 Task: Add an event with the title Second Product Roadmap Planning and Prioritization, date '2024/05/21', time 8:50 AM to 10:50 AMand add a description: A team outing is a planned event or activity that takes employees out of the usual work environment to engage in recreational and team-building activities. It provides an opportunity for team members to bond, unwind, and strengthen their professional relationships in a more relaxed setting., put the event into Yellow category, logged in from the account softage.3@softage.netand send the event invitation to softage.1@softage.net and softage.2@softage.net. Set a reminder for the event 1 hour before
Action: Mouse moved to (82, 87)
Screenshot: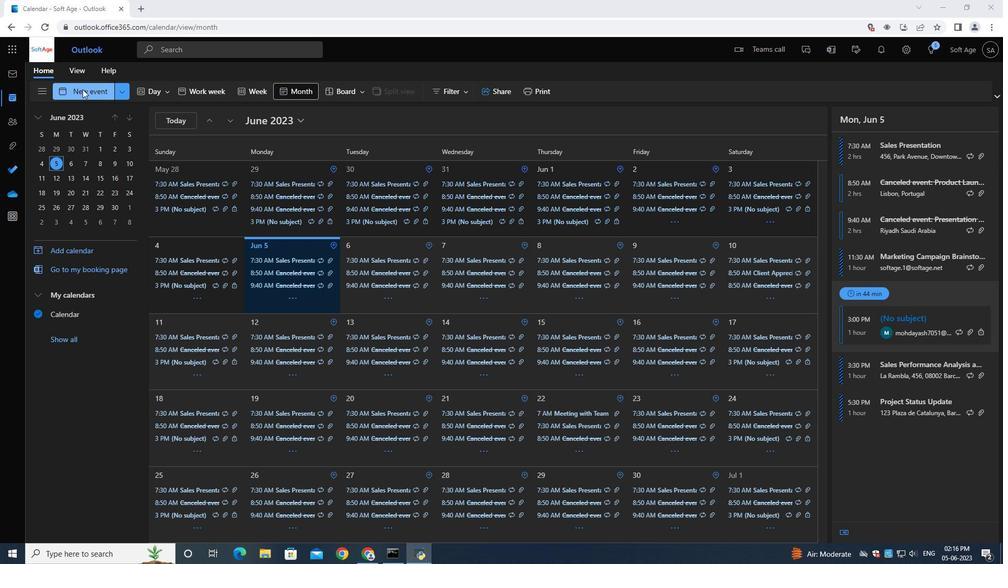 
Action: Mouse pressed left at (82, 87)
Screenshot: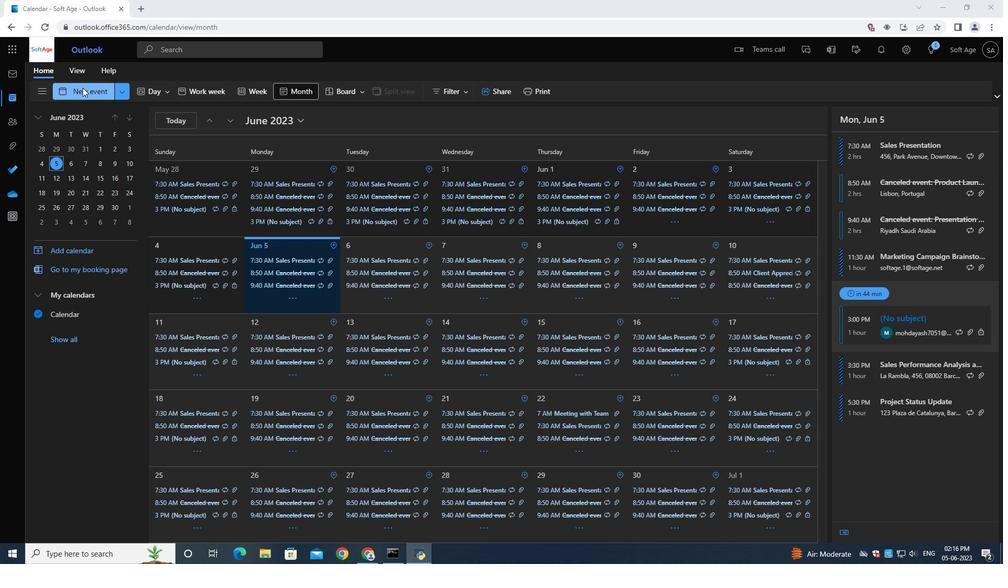 
Action: Mouse moved to (354, 152)
Screenshot: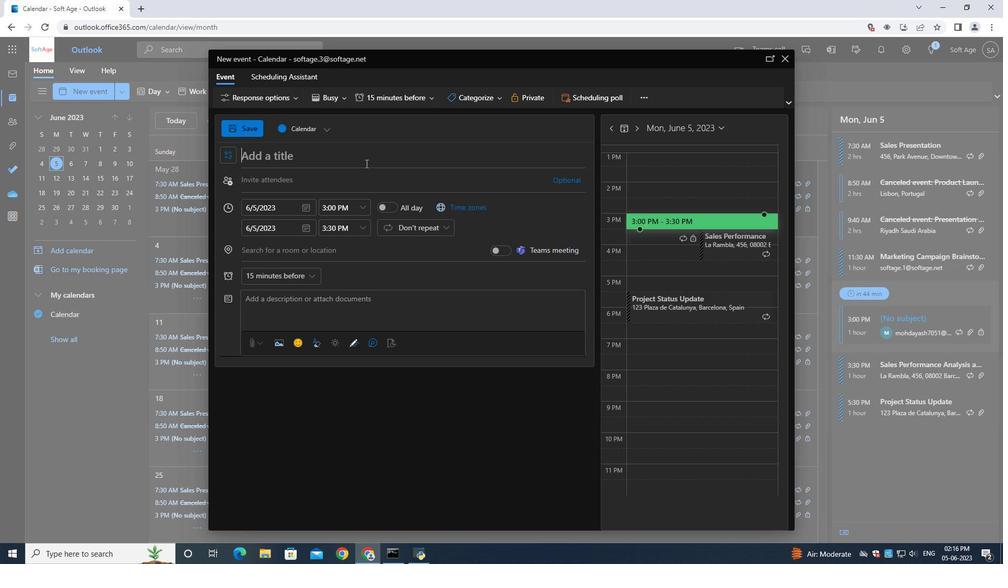 
Action: Key pressed <Key.shift>Second<Key.space><Key.shift>Product<Key.space><Key.shift>Roadmap<Key.space><Key.shift>Planning<Key.space>and<Key.space><Key.shift>Prioritization
Screenshot: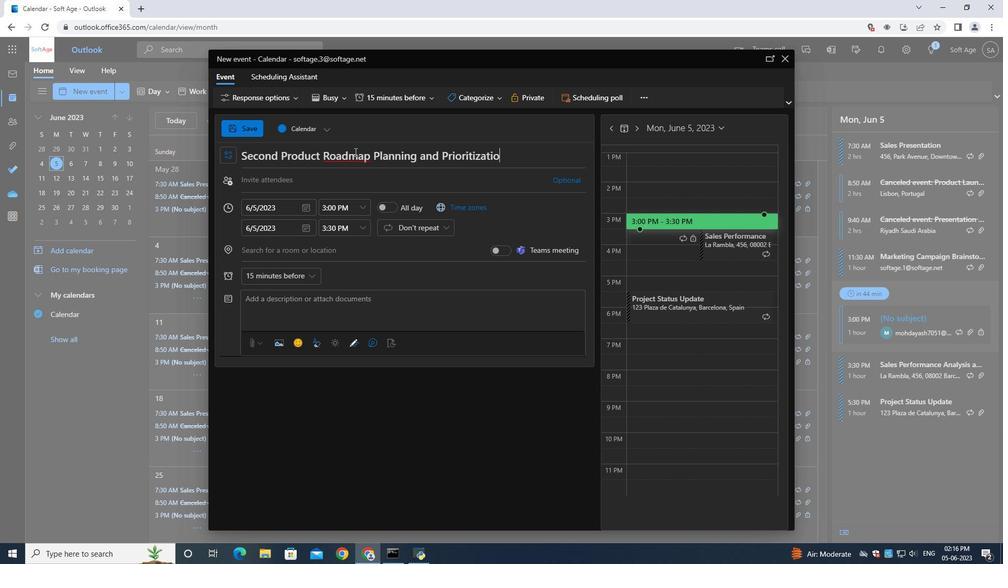 
Action: Mouse moved to (303, 207)
Screenshot: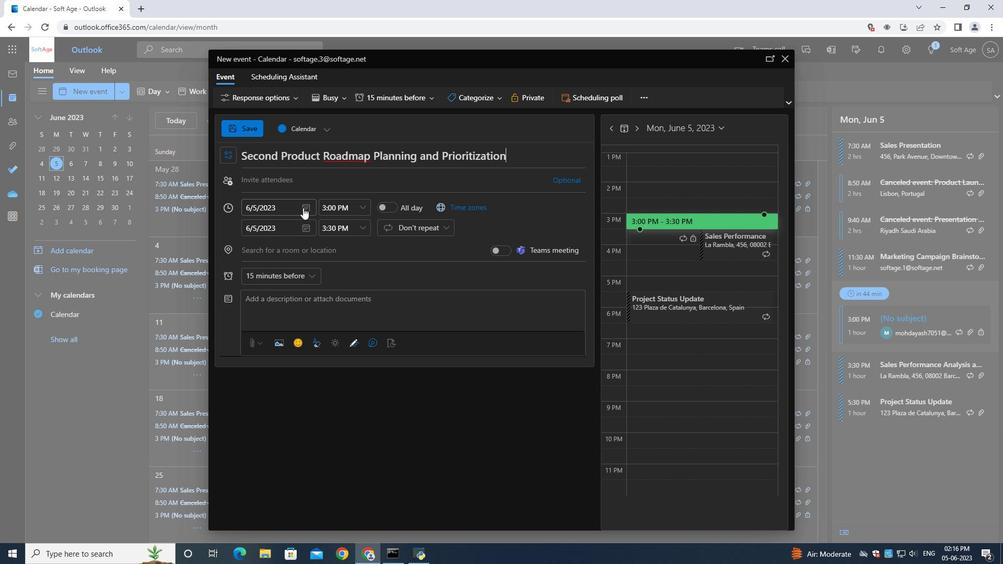 
Action: Mouse pressed left at (303, 207)
Screenshot: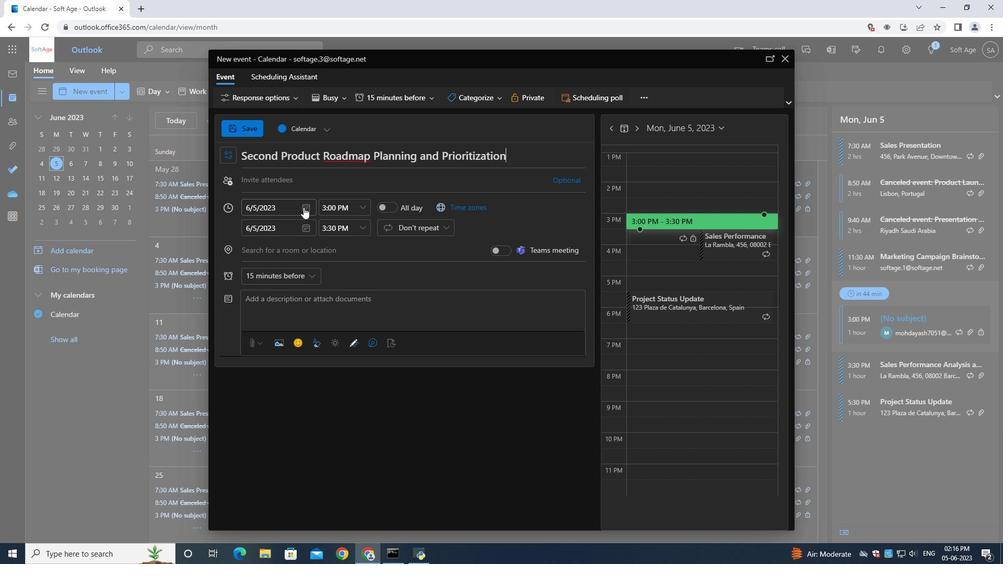 
Action: Mouse moved to (336, 225)
Screenshot: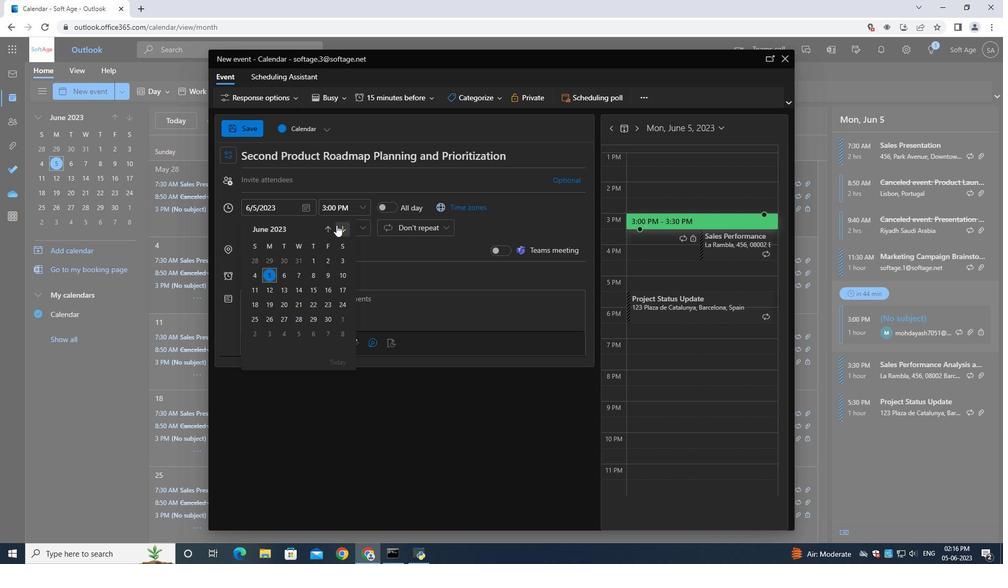 
Action: Mouse pressed left at (336, 225)
Screenshot: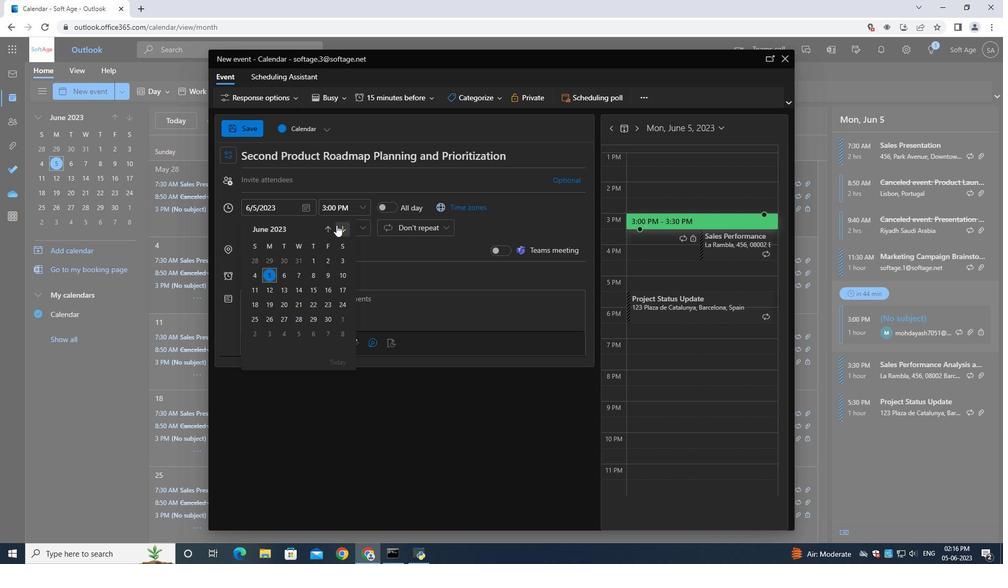 
Action: Mouse moved to (336, 225)
Screenshot: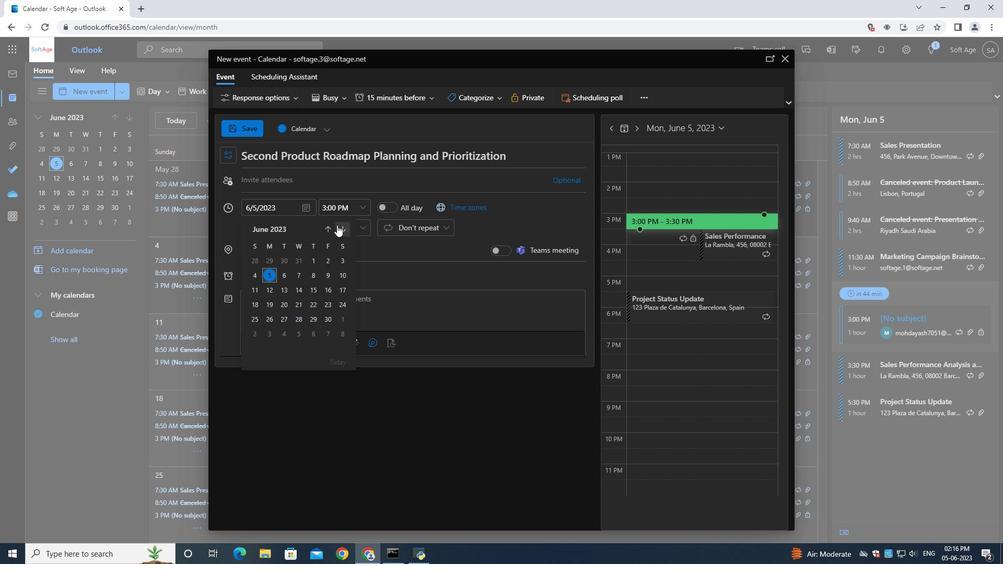 
Action: Mouse pressed left at (336, 225)
Screenshot: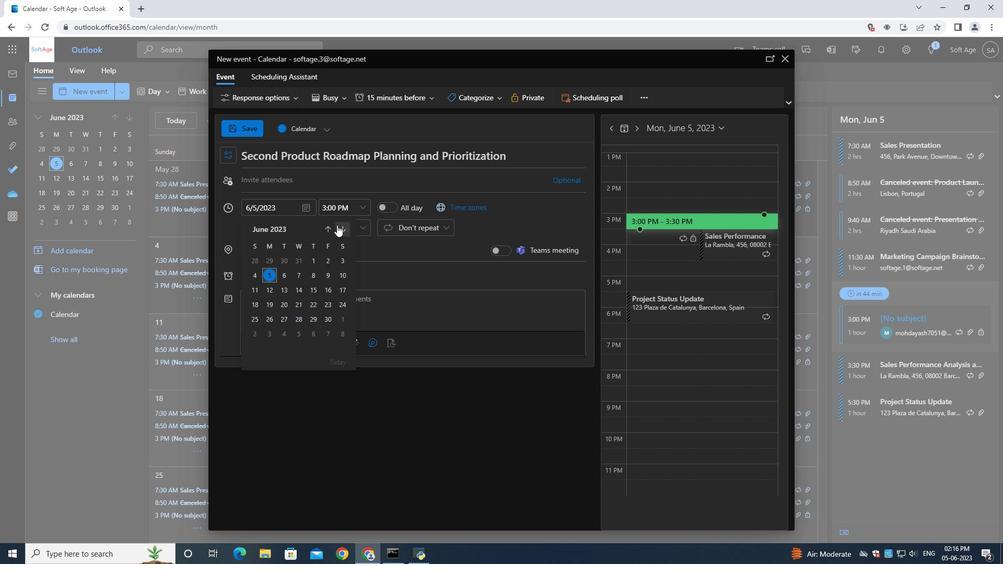 
Action: Mouse pressed left at (336, 225)
Screenshot: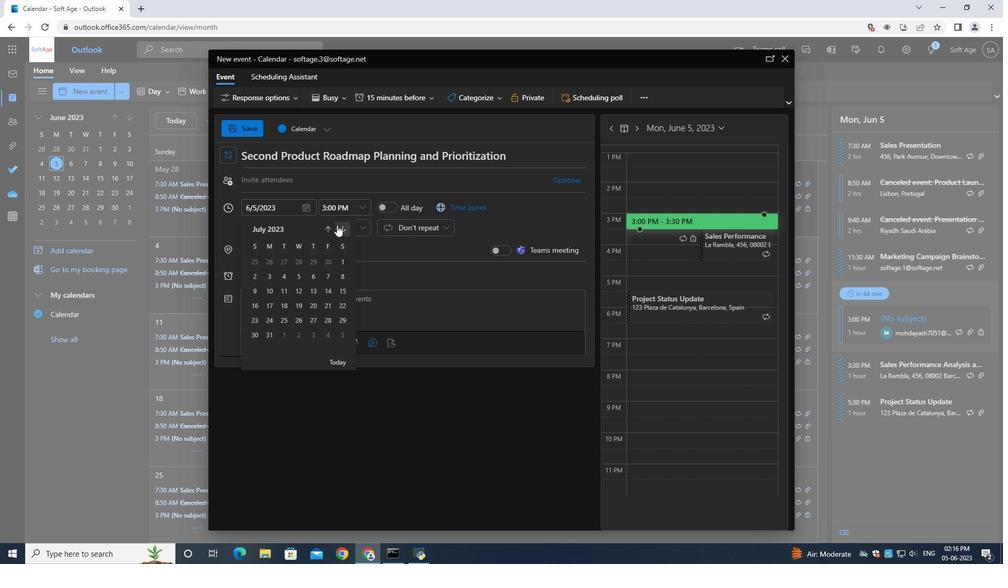 
Action: Mouse pressed left at (336, 225)
Screenshot: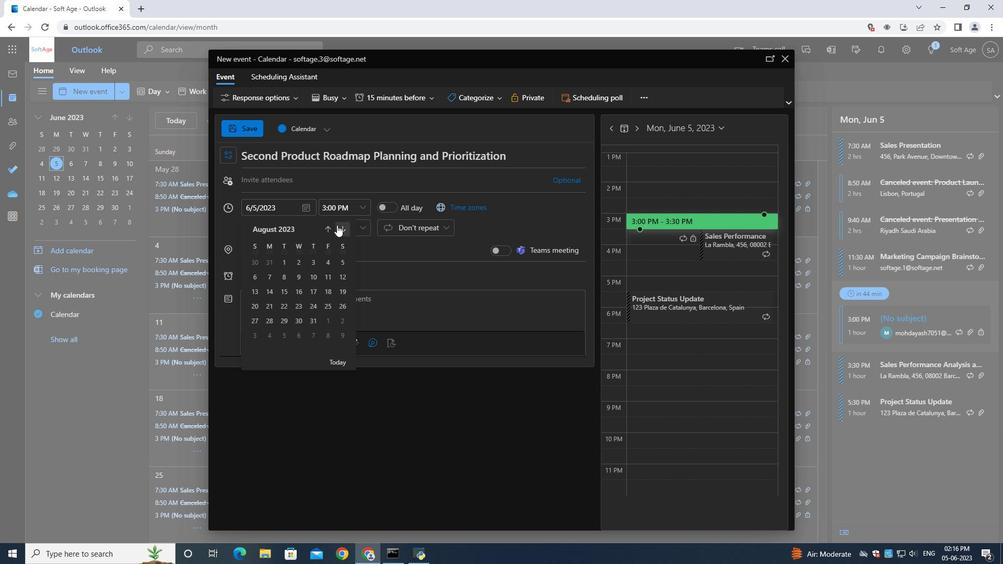 
Action: Mouse pressed left at (336, 225)
Screenshot: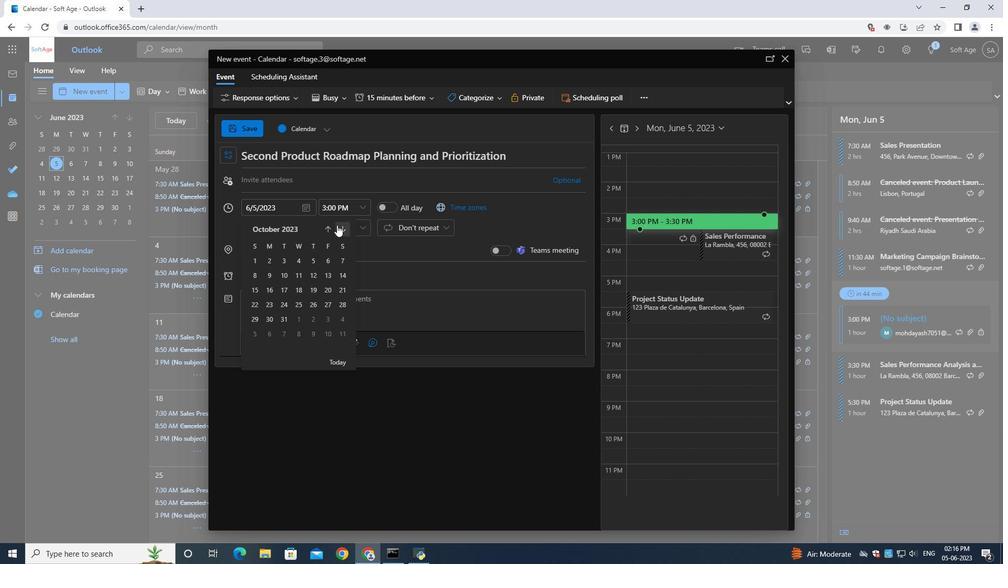 
Action: Mouse pressed left at (336, 225)
Screenshot: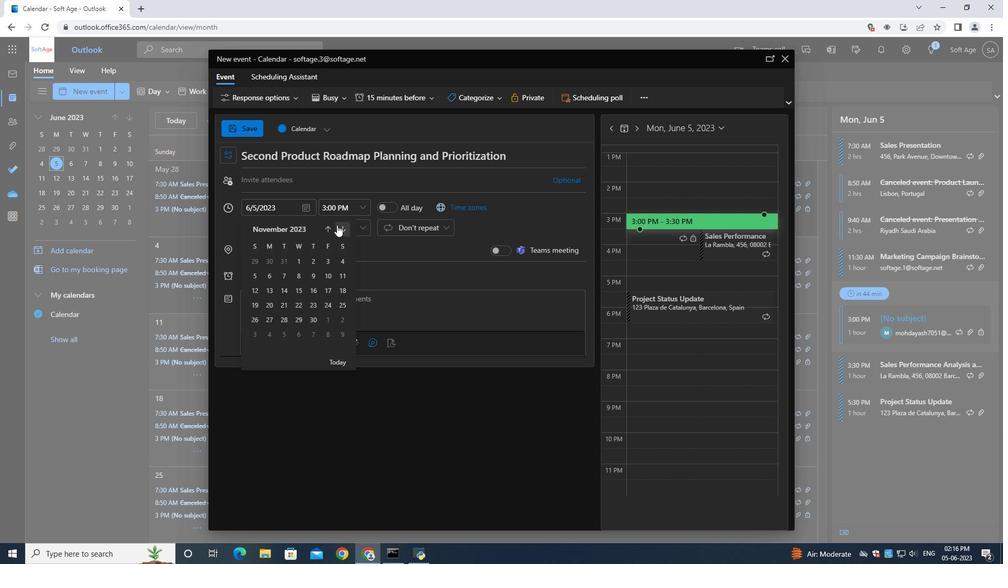 
Action: Mouse pressed left at (336, 225)
Screenshot: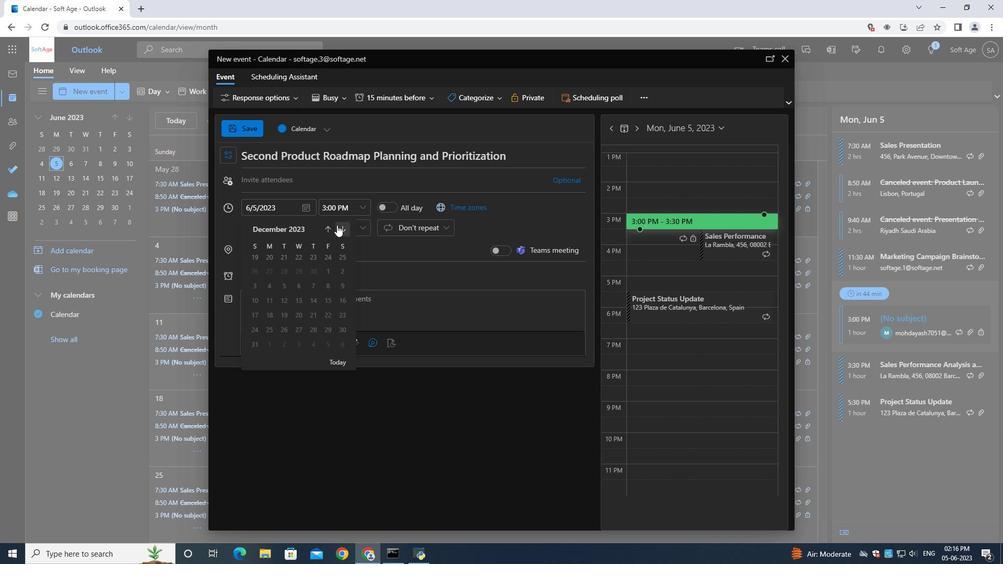 
Action: Mouse pressed left at (336, 225)
Screenshot: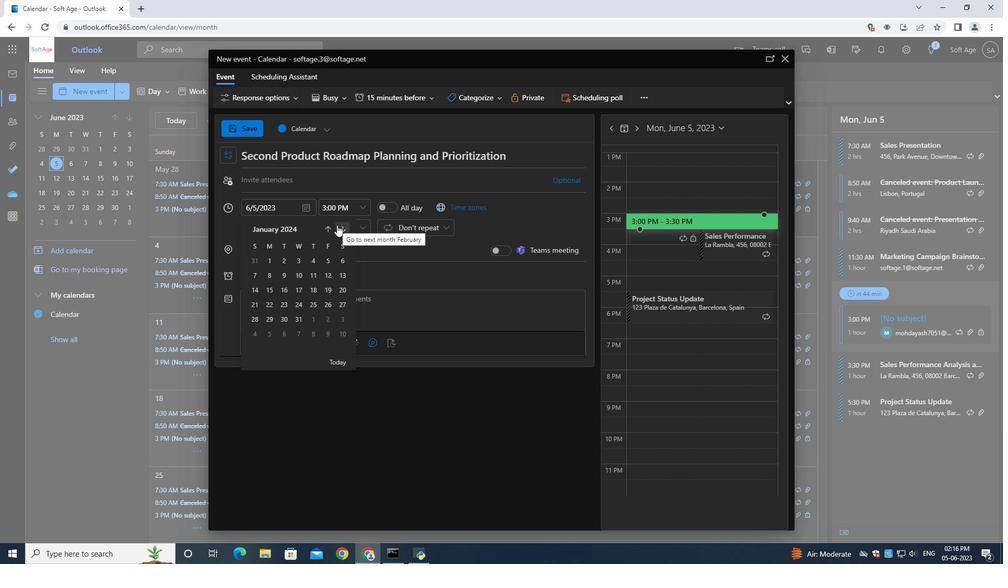 
Action: Mouse pressed left at (336, 225)
Screenshot: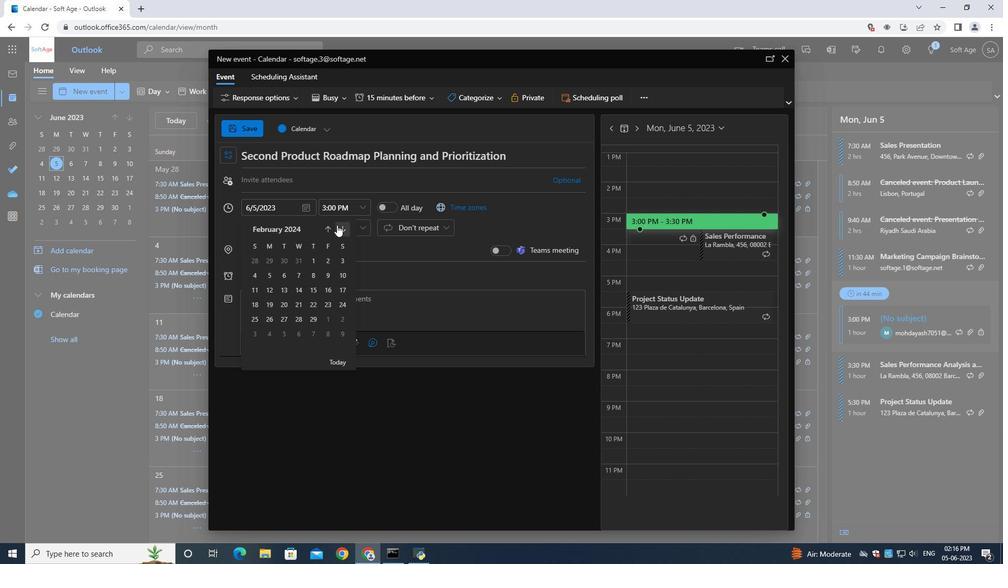 
Action: Mouse pressed left at (336, 225)
Screenshot: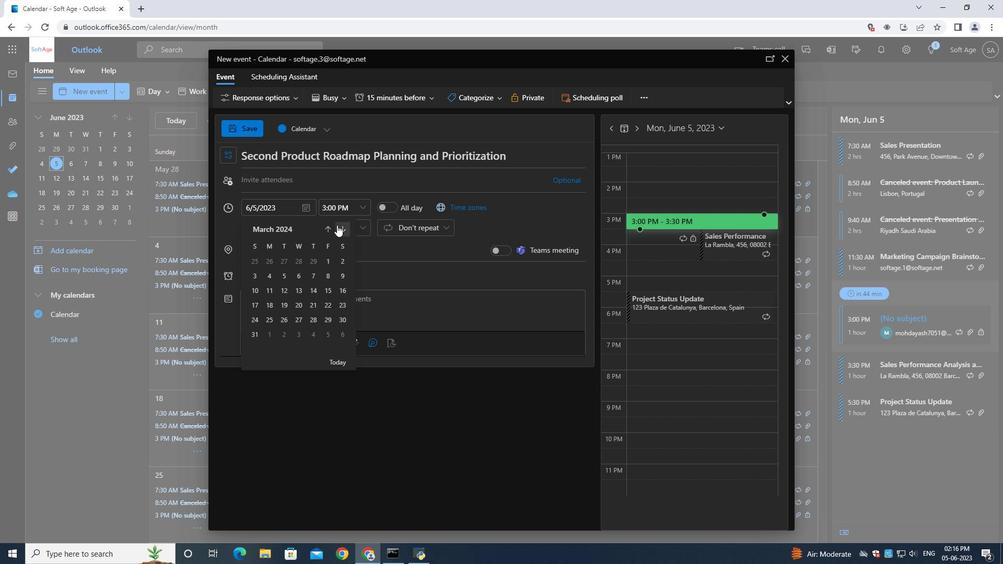 
Action: Mouse pressed left at (336, 225)
Screenshot: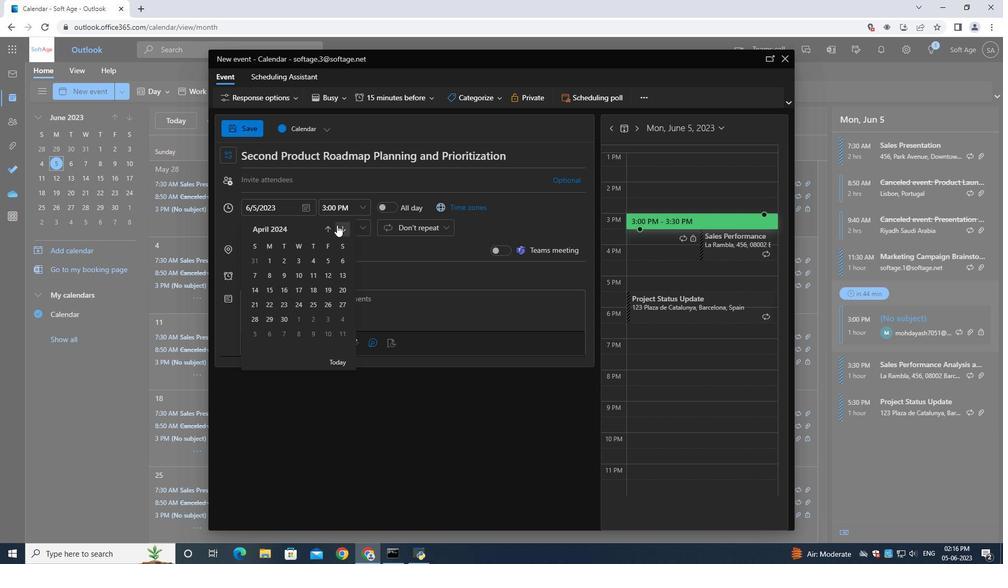 
Action: Mouse moved to (283, 304)
Screenshot: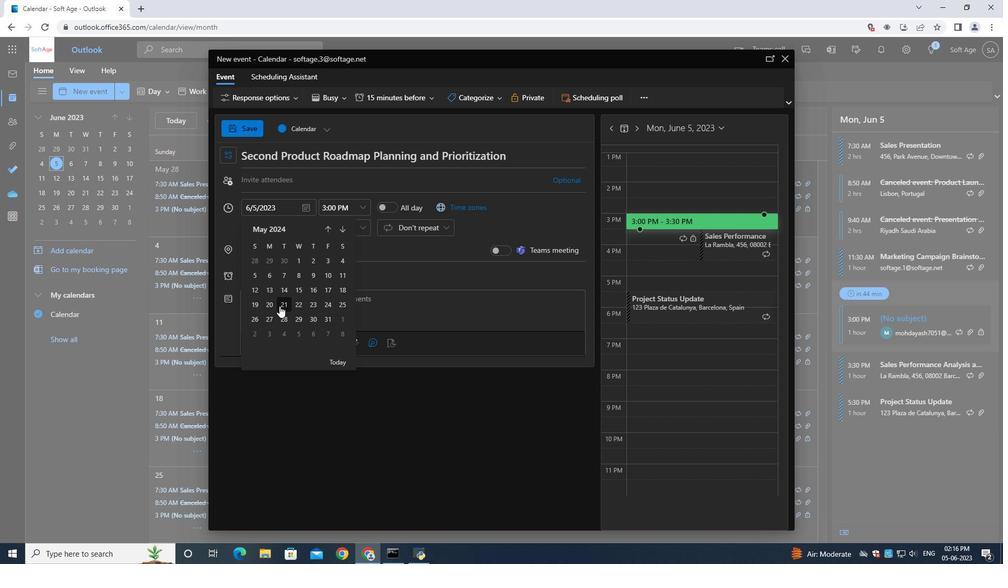
Action: Mouse pressed left at (283, 304)
Screenshot: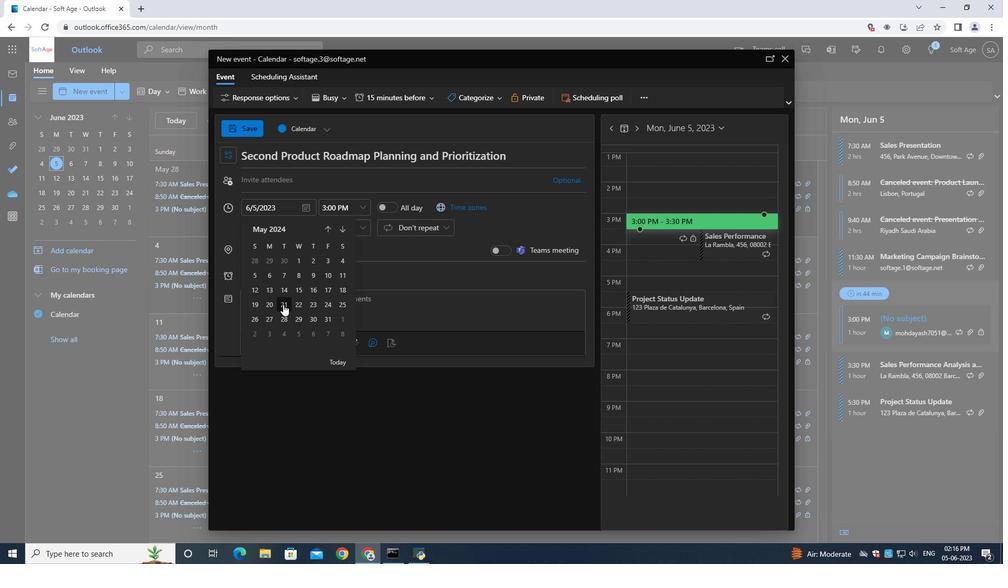 
Action: Mouse moved to (335, 205)
Screenshot: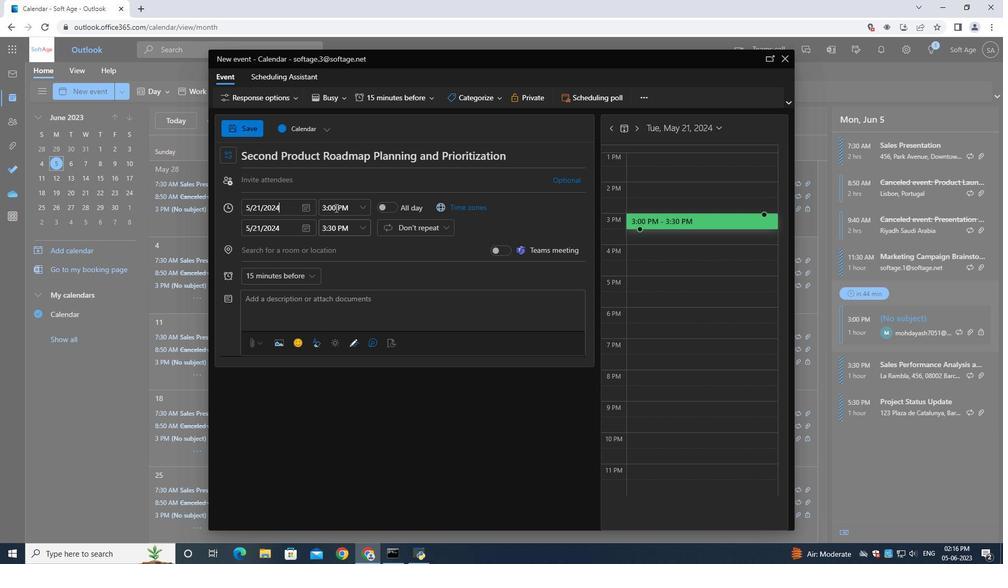 
Action: Mouse pressed left at (335, 205)
Screenshot: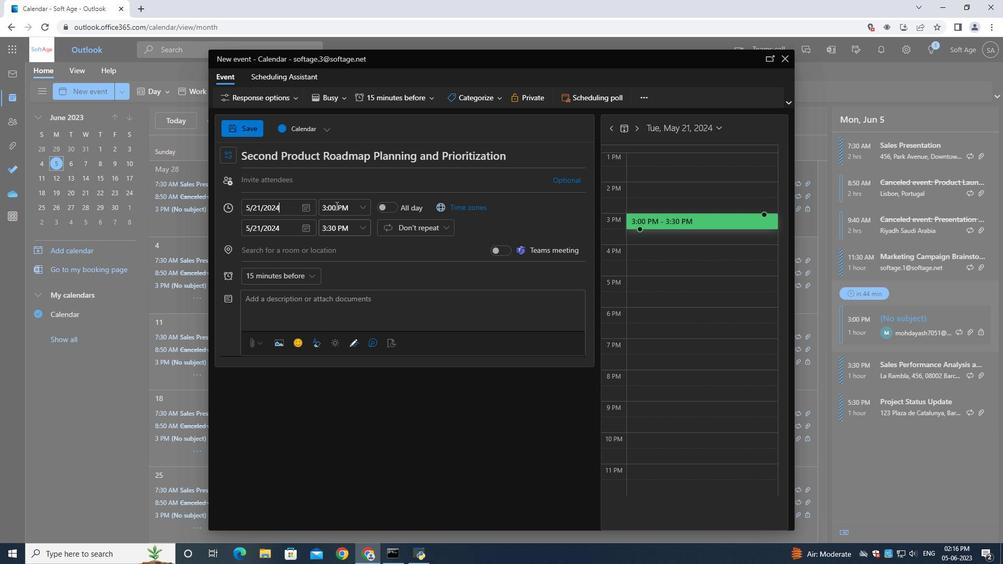 
Action: Mouse moved to (354, 210)
Screenshot: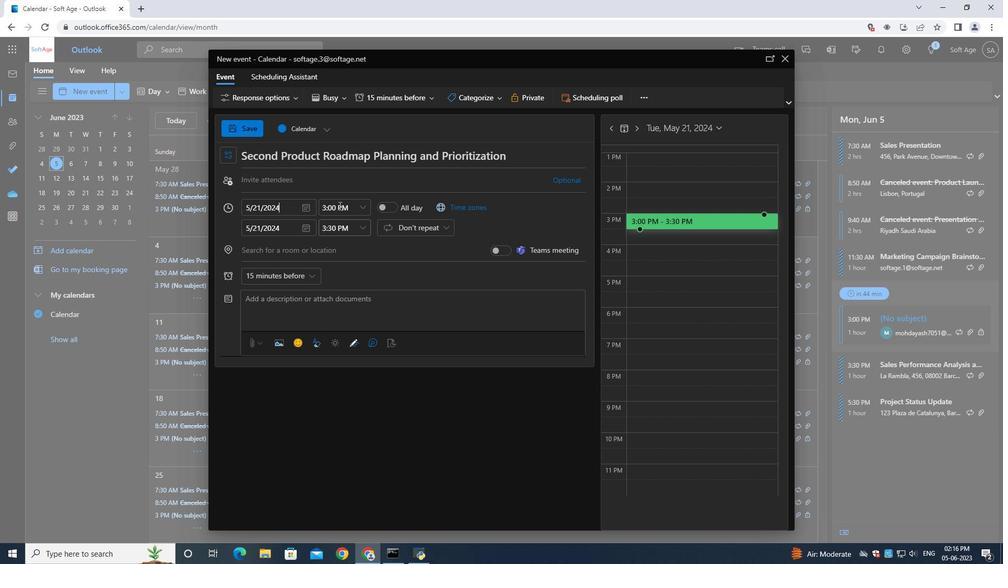 
Action: Key pressed 8<Key.shift_r>:50<Key.shift>AM
Screenshot: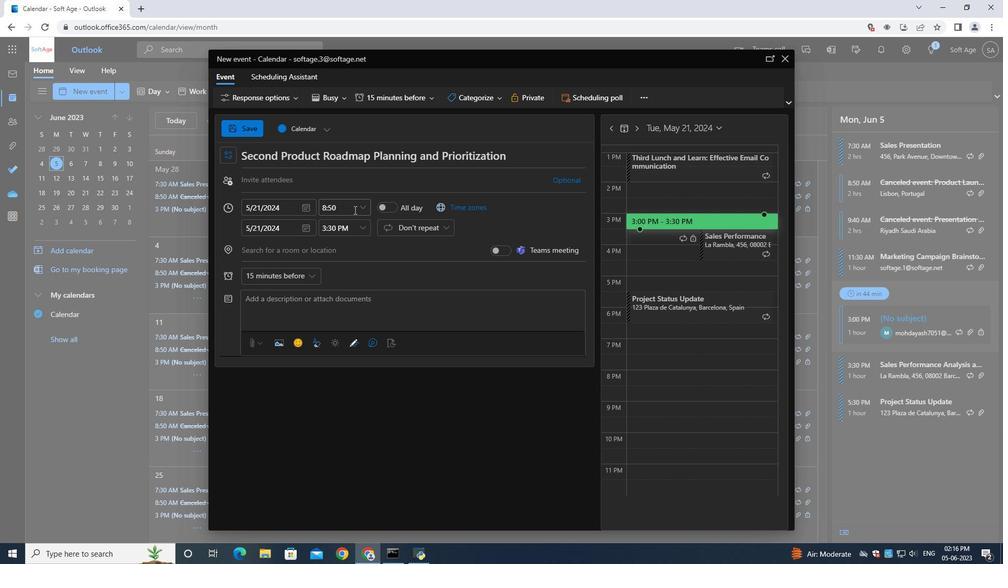 
Action: Mouse moved to (338, 227)
Screenshot: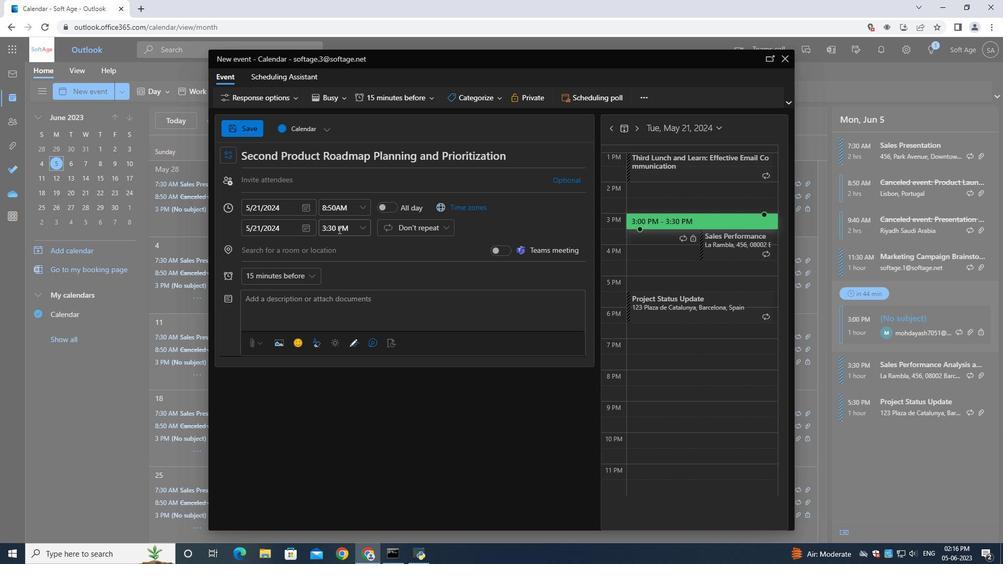 
Action: Mouse pressed left at (338, 227)
Screenshot: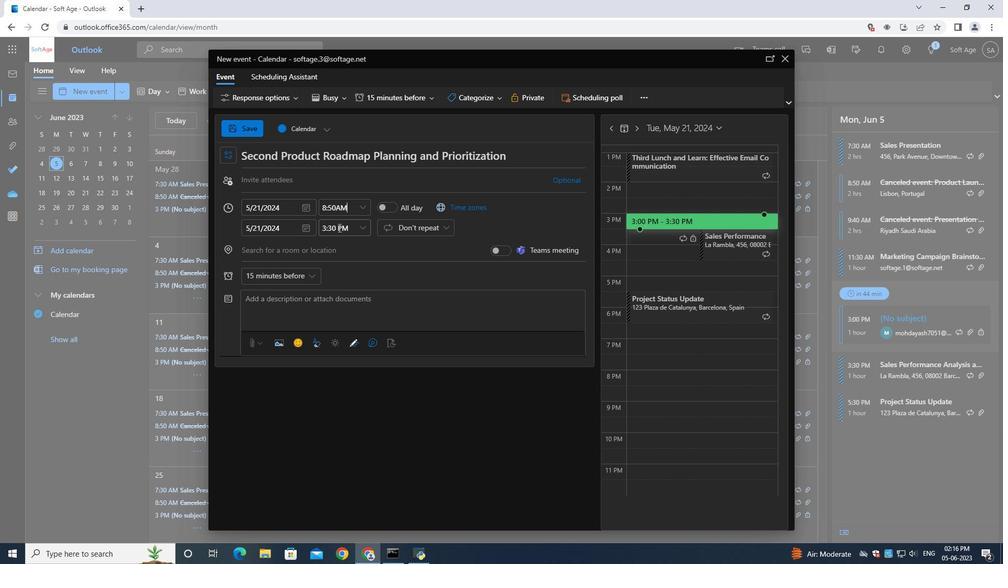 
Action: Key pressed 10<Key.shift_r>:50<Key.shift>AM
Screenshot: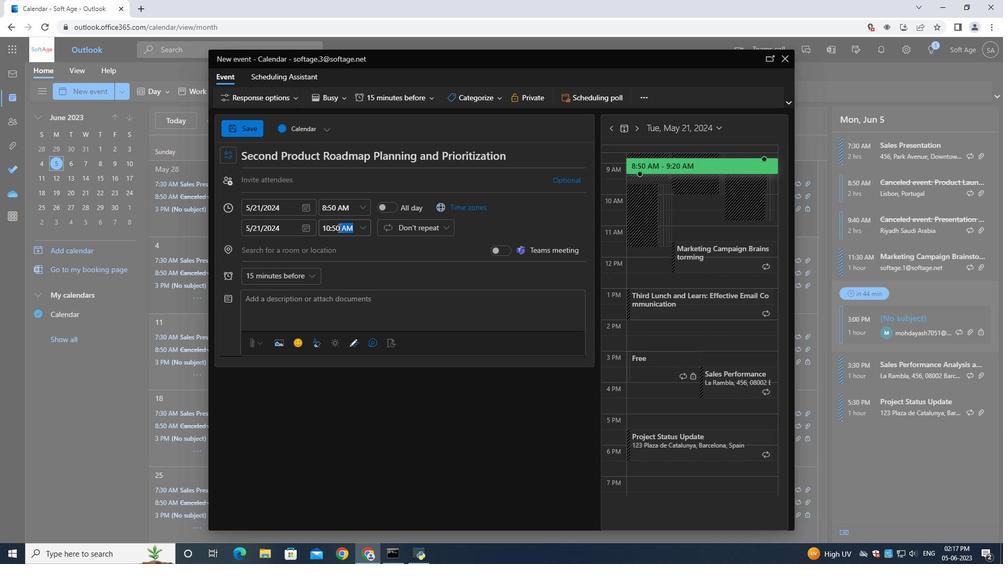 
Action: Mouse moved to (303, 309)
Screenshot: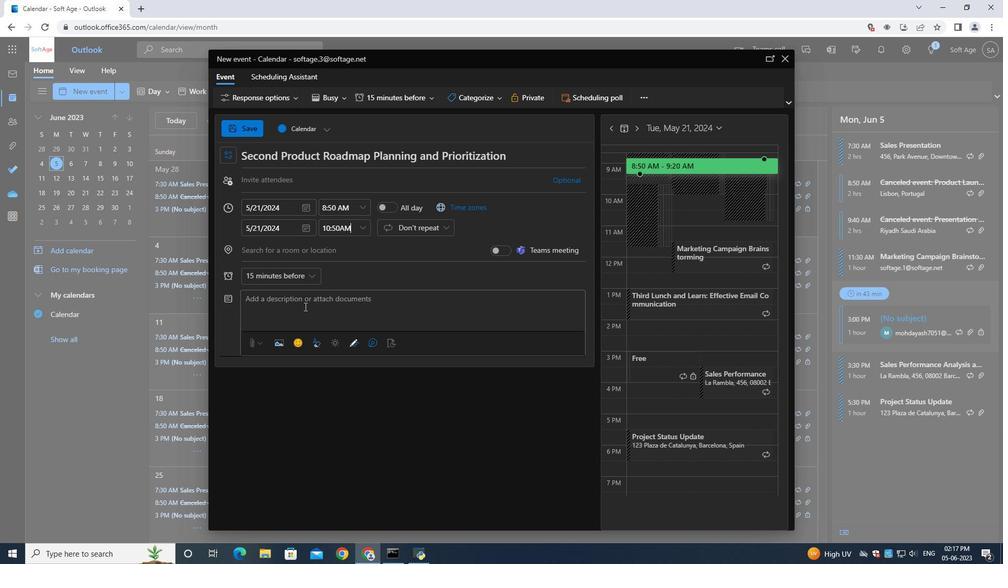 
Action: Mouse pressed left at (303, 309)
Screenshot: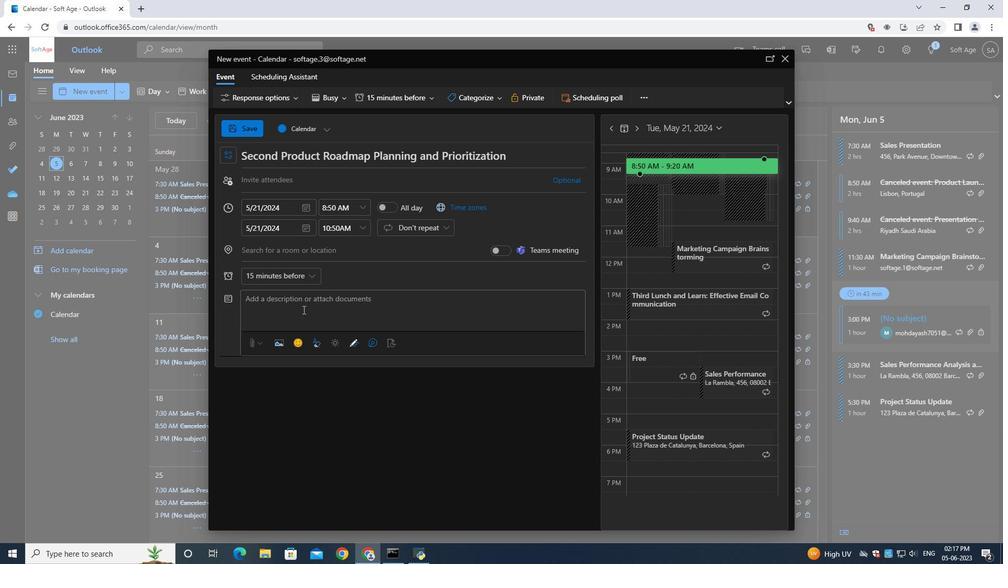 
Action: Key pressed <Key.shift>A<Key.space>team<Key.space>outing<Key.space>is<Key.space>a<Key.space>planned<Key.space>ec<Key.backspace>vent<Key.space>or<Key.space>activity<Key.space>that<Key.space>takes<Key.space>employees<Key.space>out<Key.space>of<Key.space>the<Key.space>usal<Key.space>work<Key.space>environment<Key.space>to<Key.space>enage<Key.space>in<Key.space>recreational<Key.space>and<Key.space>team<Key.space><Key.backspace>-building<Key.space>activities.<Key.space><Key.shift>It<Key.space>provides<Key.space>an<Key.space>opportunity<Key.space>their<Key.space>professional<Key.space>relationships<Key.space>in<Key.space>a<Key.space>moore<Key.backspace><Key.backspace><Key.backspace>re<Key.space>relaxed<Key.space>setting.
Screenshot: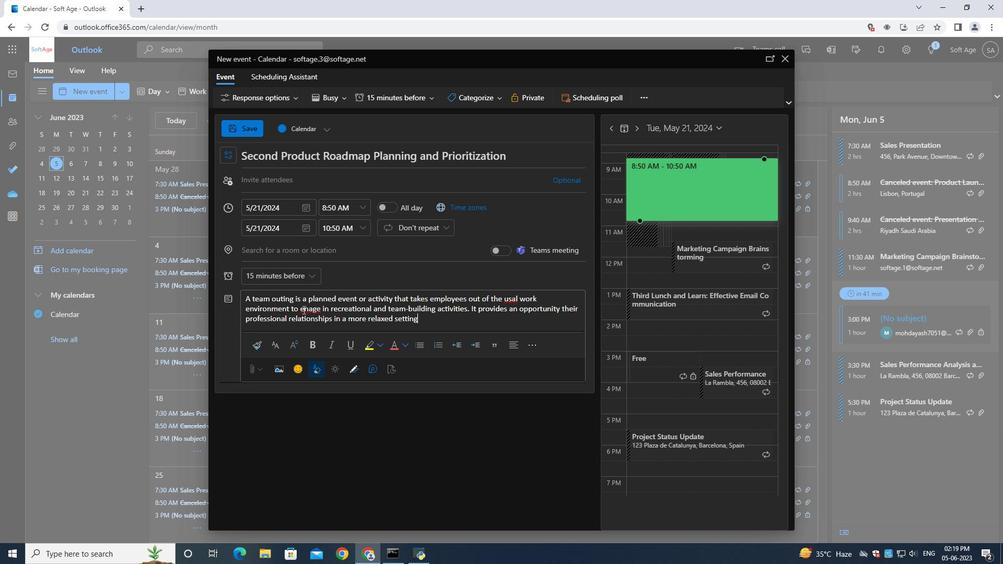 
Action: Mouse moved to (485, 101)
Screenshot: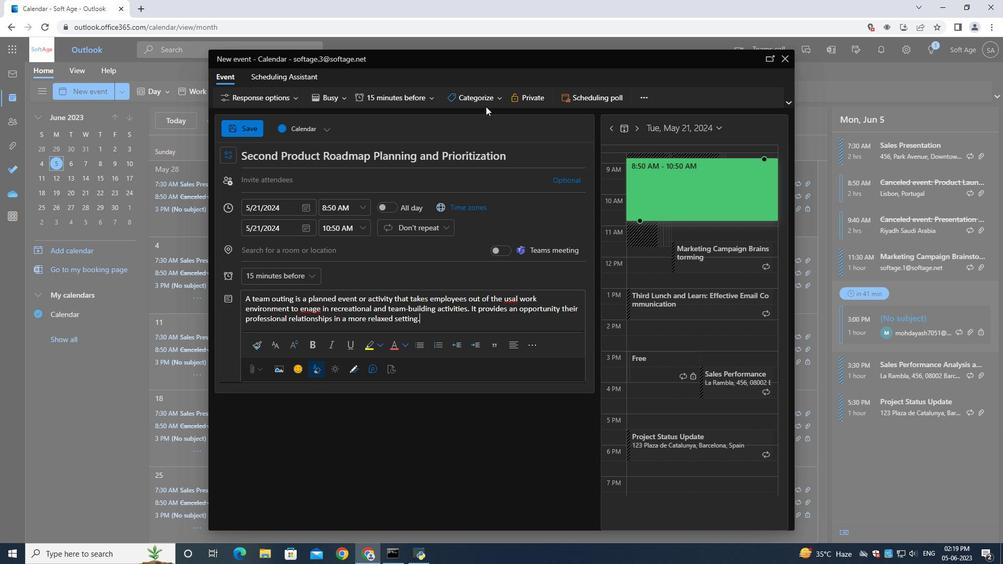 
Action: Mouse pressed left at (485, 101)
Screenshot: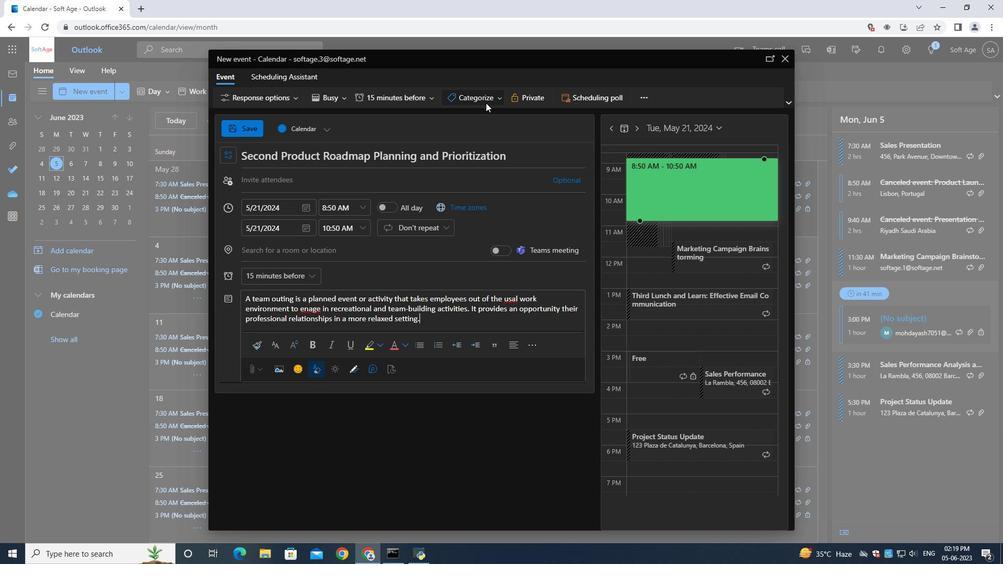 
Action: Mouse moved to (472, 200)
Screenshot: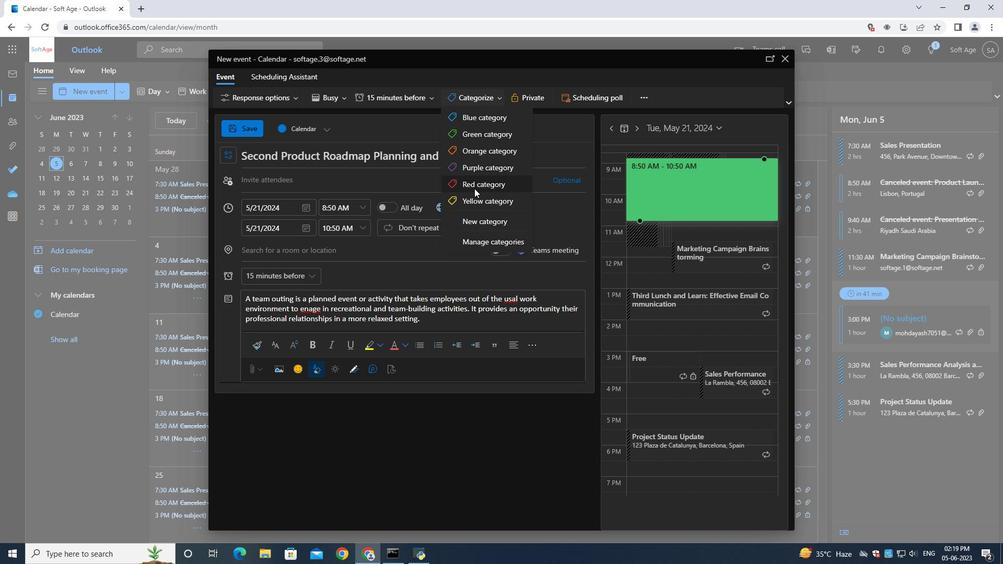 
Action: Mouse pressed left at (472, 200)
Screenshot: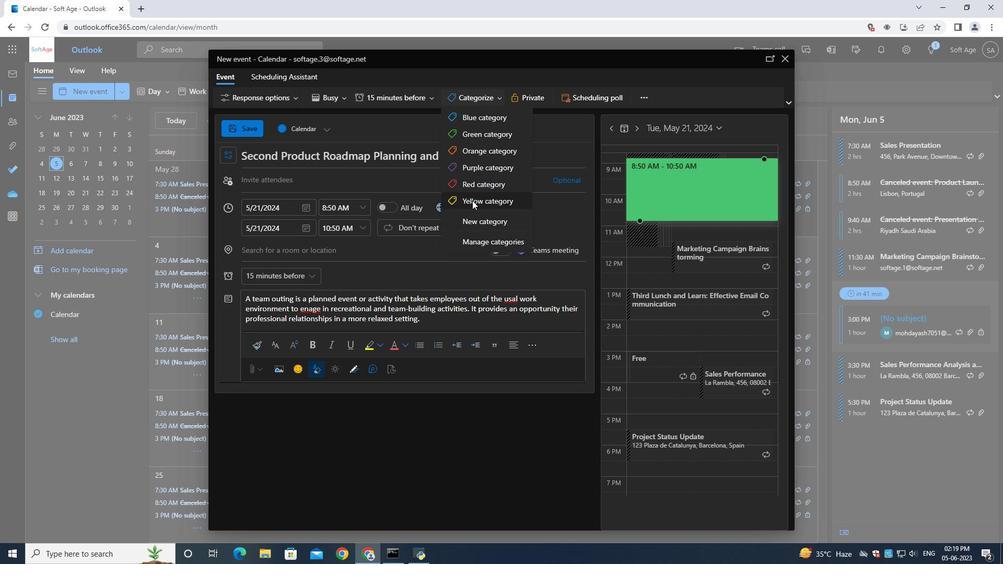 
Action: Mouse moved to (321, 179)
Screenshot: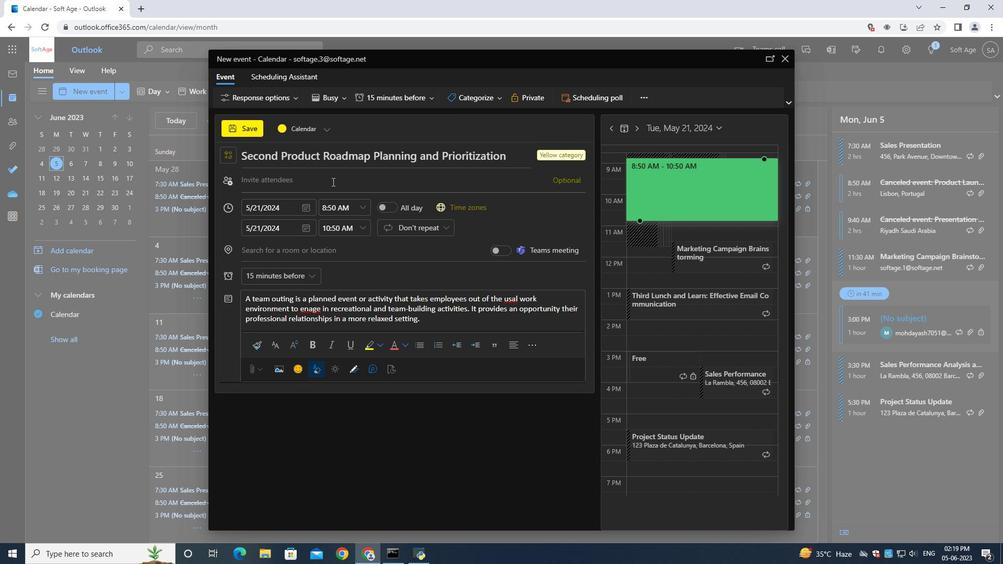
Action: Mouse pressed left at (321, 179)
Screenshot: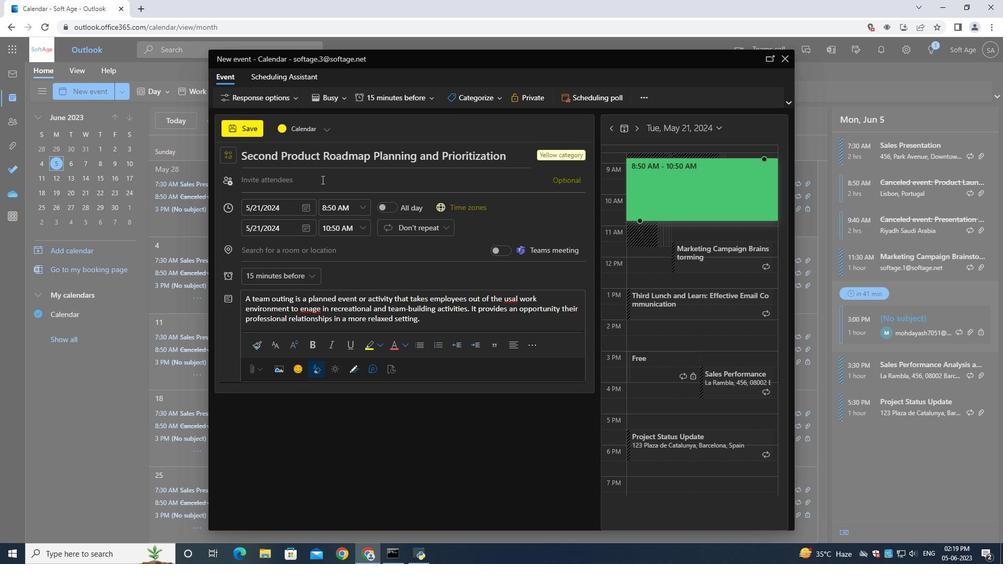 
Action: Key pressed softage.2<Key.backspace>1<Key.shift><Key.shift><Key.shift><Key.shift><Key.shift><Key.shift><Key.shift>@softage.net
Screenshot: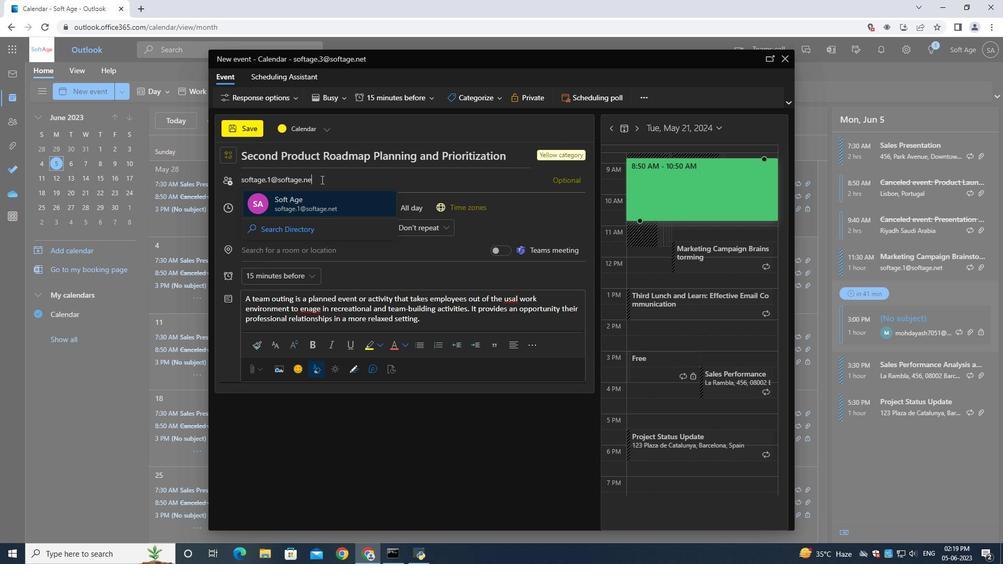 
Action: Mouse moved to (320, 205)
Screenshot: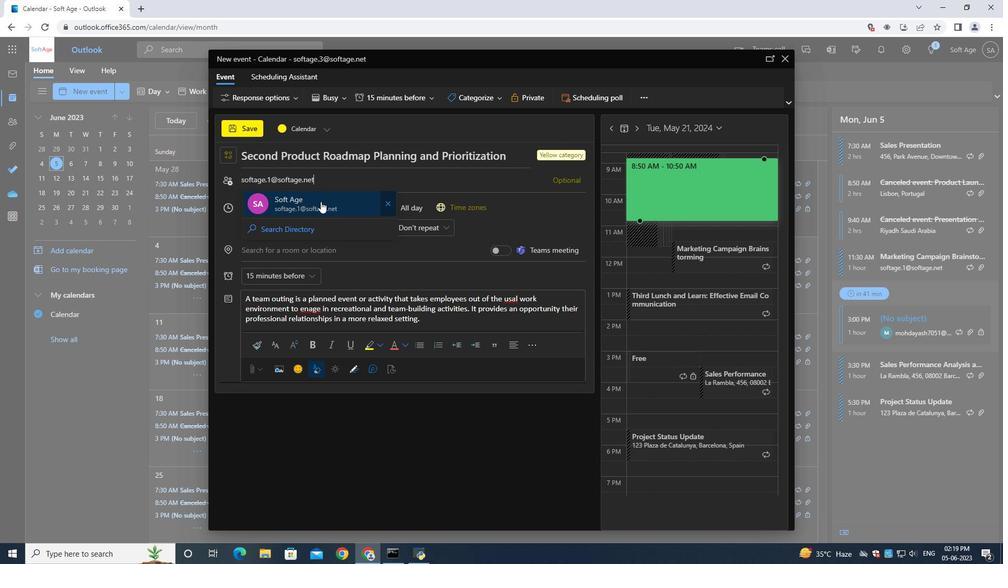 
Action: Mouse pressed left at (320, 205)
Screenshot: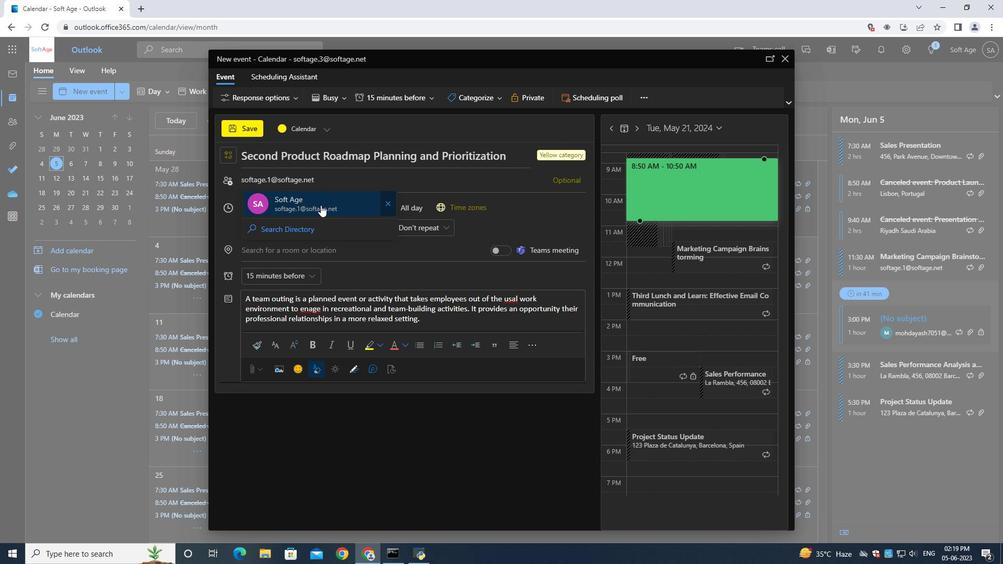 
Action: Mouse moved to (324, 187)
Screenshot: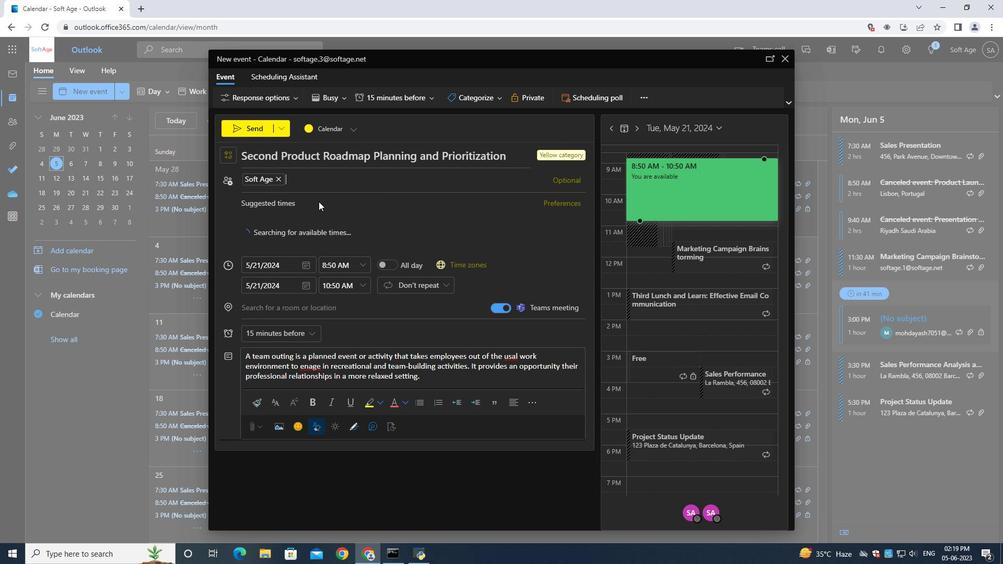 
Action: Key pressed softage.2<Key.shift>@softage.net
Screenshot: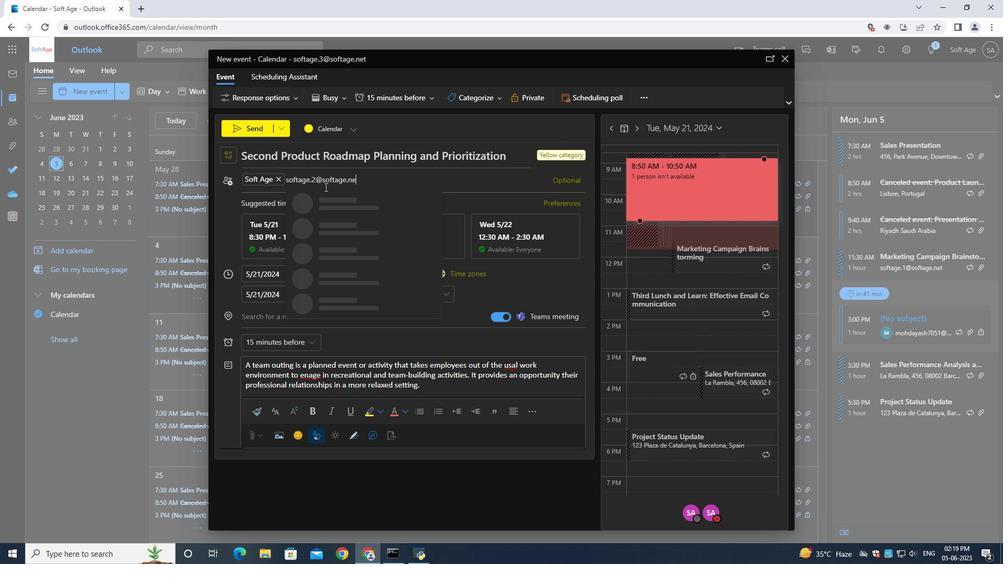 
Action: Mouse moved to (345, 203)
Screenshot: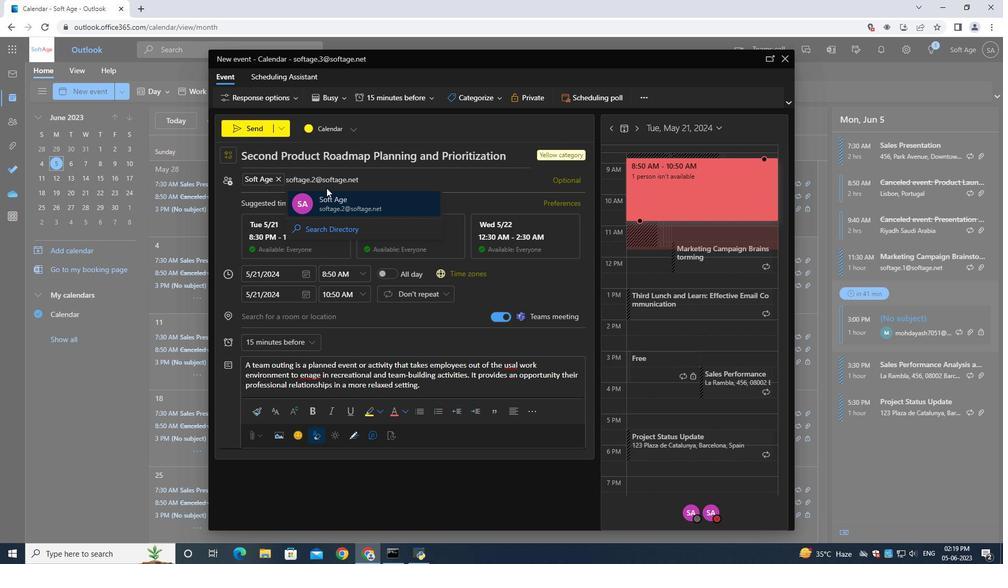 
Action: Mouse pressed left at (345, 203)
Screenshot: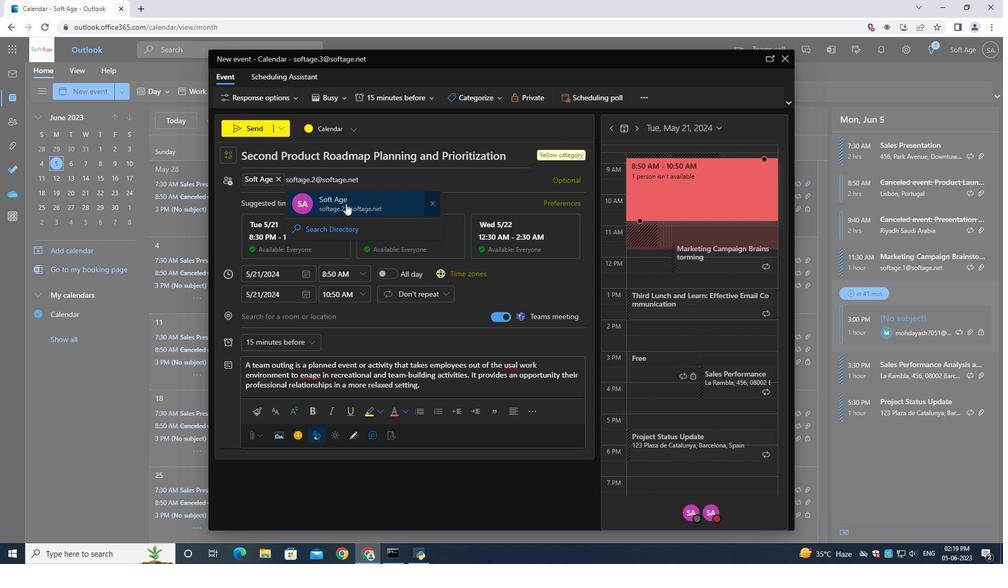 
Action: Mouse moved to (268, 342)
Screenshot: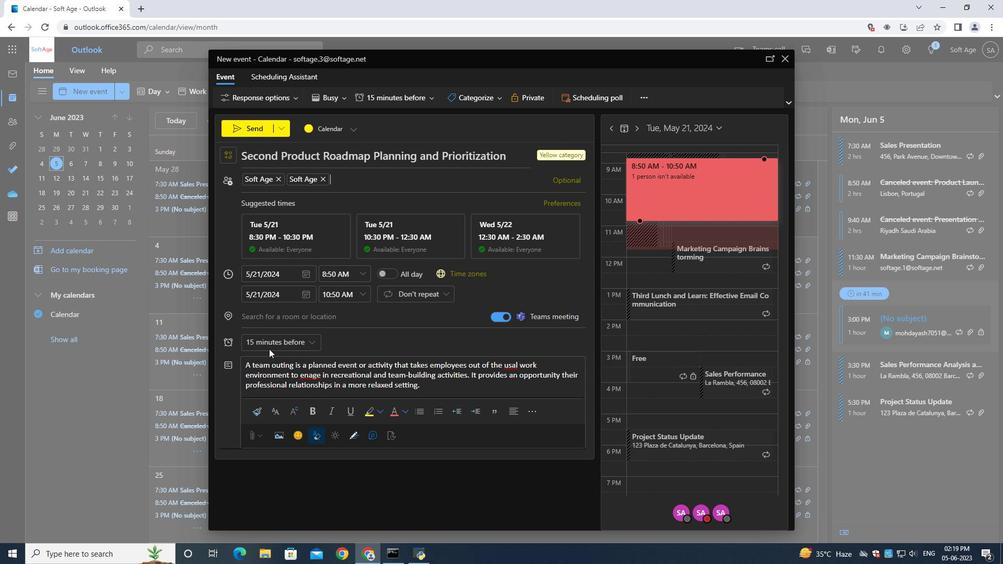 
Action: Mouse pressed left at (268, 342)
Screenshot: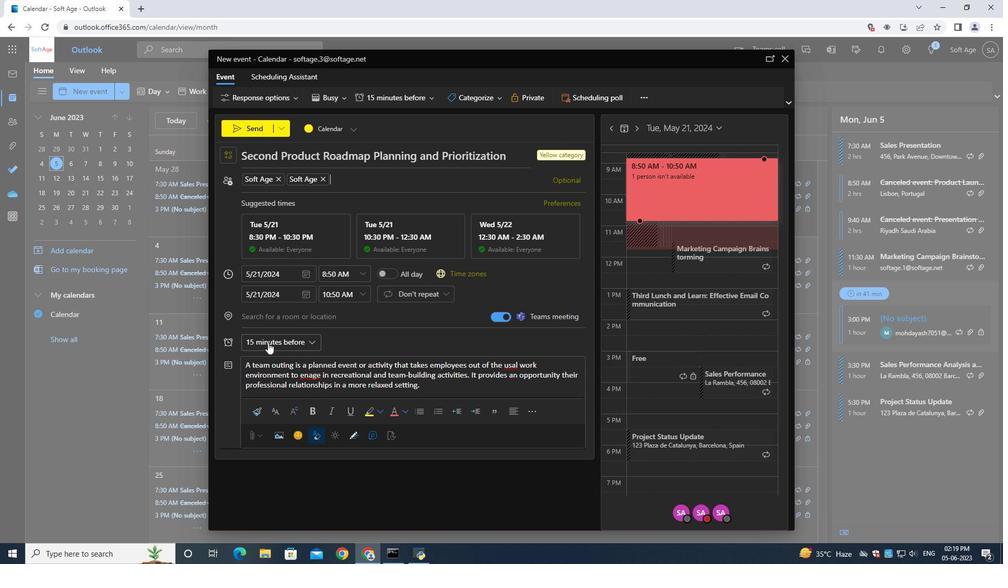
Action: Mouse moved to (286, 236)
Screenshot: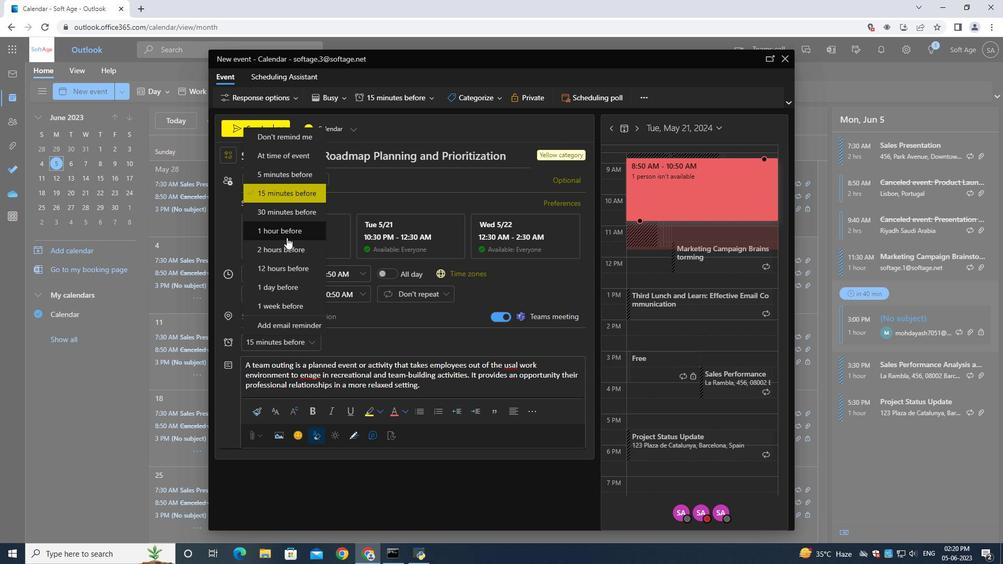 
Action: Mouse pressed left at (286, 236)
Screenshot: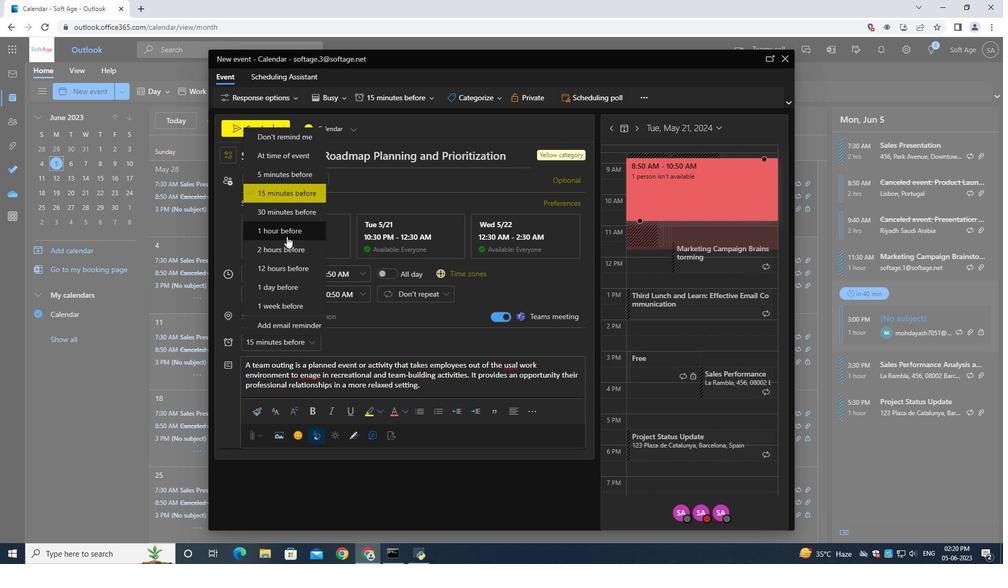 
Action: Mouse moved to (252, 131)
Screenshot: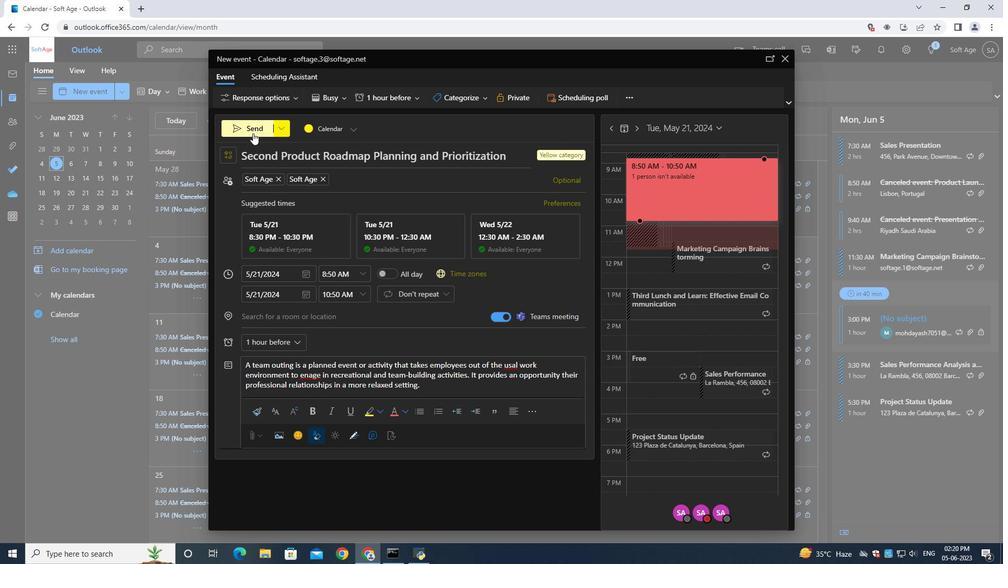 
Action: Mouse pressed left at (252, 131)
Screenshot: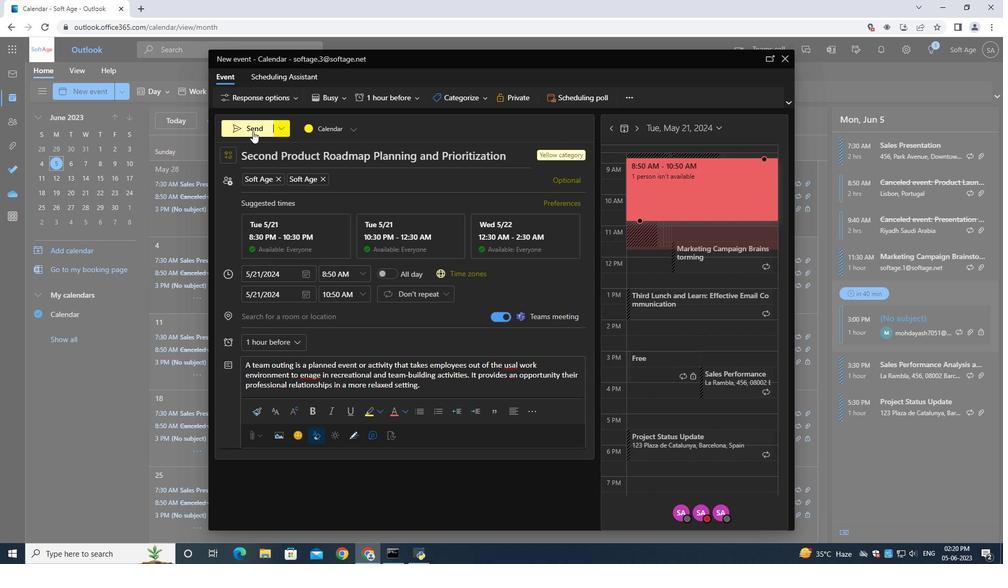 
Action: Mouse moved to (252, 131)
Screenshot: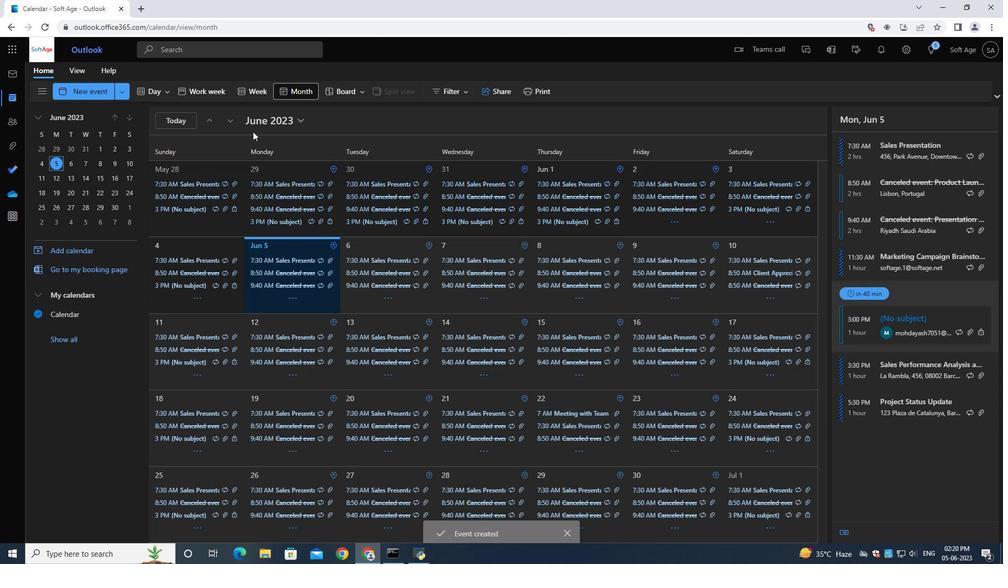 
